 Task: In the Company novartis.com, Create email and send with subject: 'A Glimpse into the Future: Meet Our Disruptive Offering', and with mail content 'Hello_x000D_
Join a community of forward-thinkers and pioneers. Our transformative solution will empower you to shape the future of your industry.._x000D_
Kind Regards', attach the document: Contract.pdf and insert image: visitingcard.jpg. Below Kind Regards, write Tumblr and insert the URL: 'www.tumblr.com'. Mark checkbox to create task to follow up : In 1 month.  Enter or choose an email address of recipient's from company's contact and send.. Logged in from softage.4@softage.net
Action: Mouse moved to (69, 54)
Screenshot: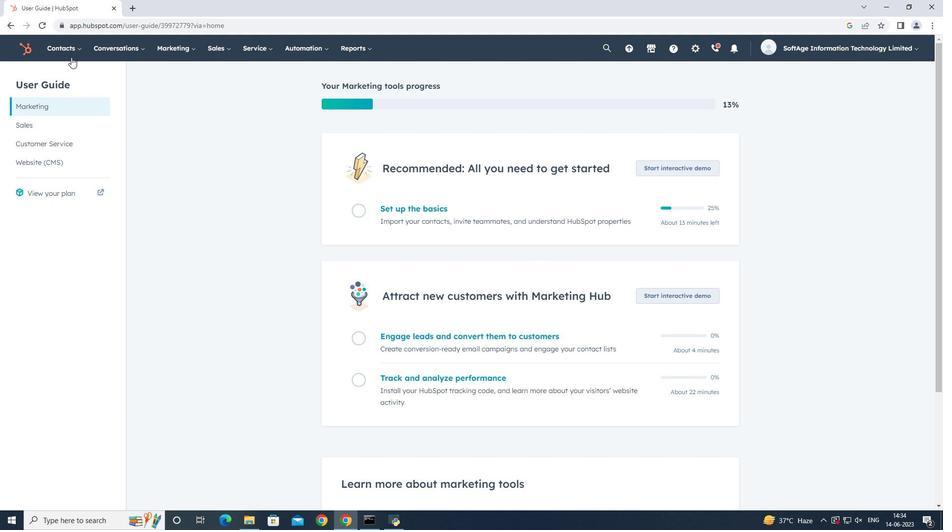 
Action: Mouse pressed left at (69, 54)
Screenshot: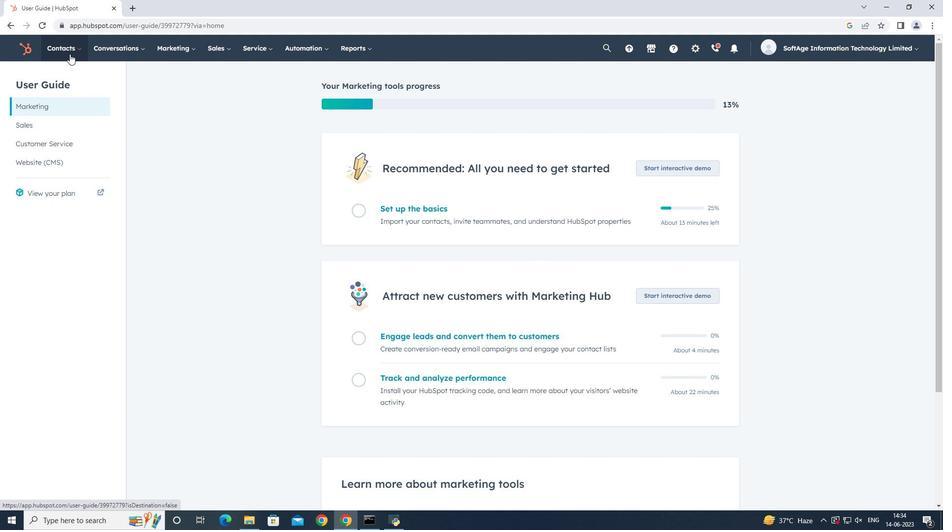 
Action: Mouse moved to (68, 99)
Screenshot: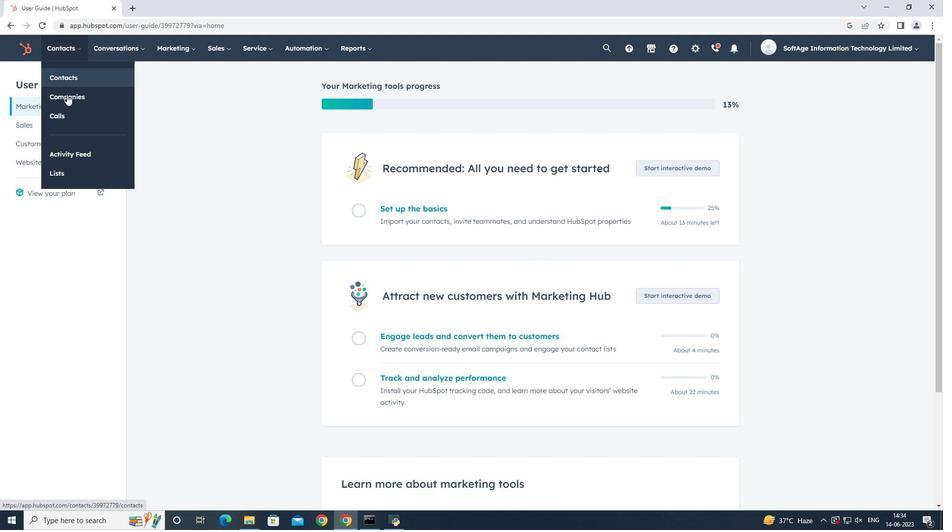 
Action: Mouse pressed left at (68, 99)
Screenshot: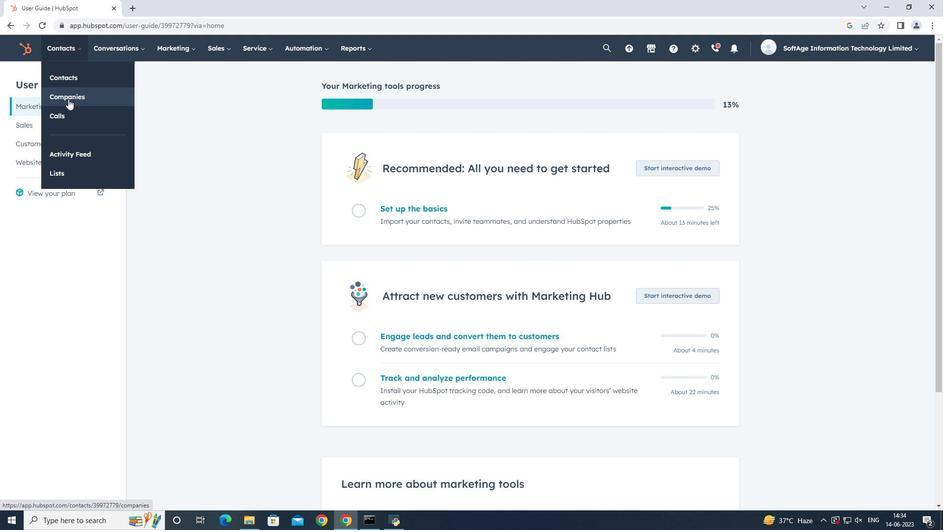 
Action: Mouse moved to (99, 162)
Screenshot: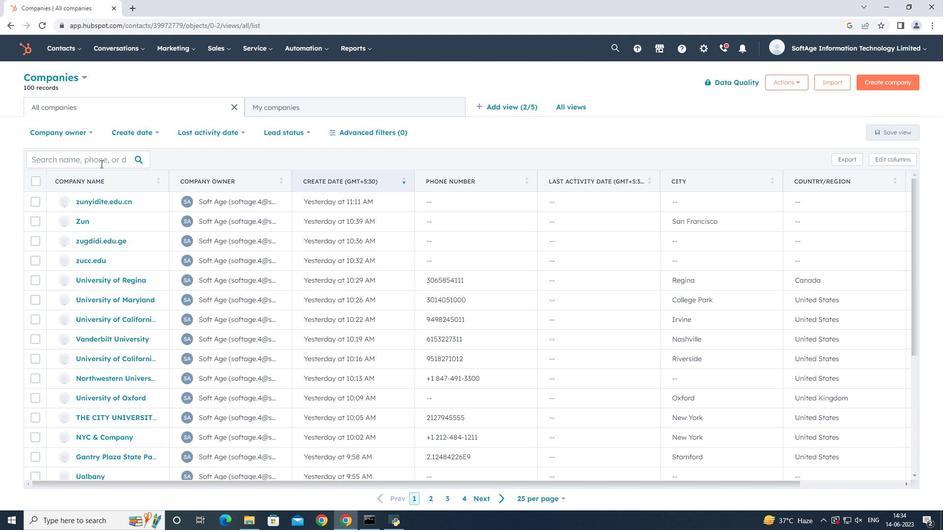 
Action: Mouse pressed left at (99, 162)
Screenshot: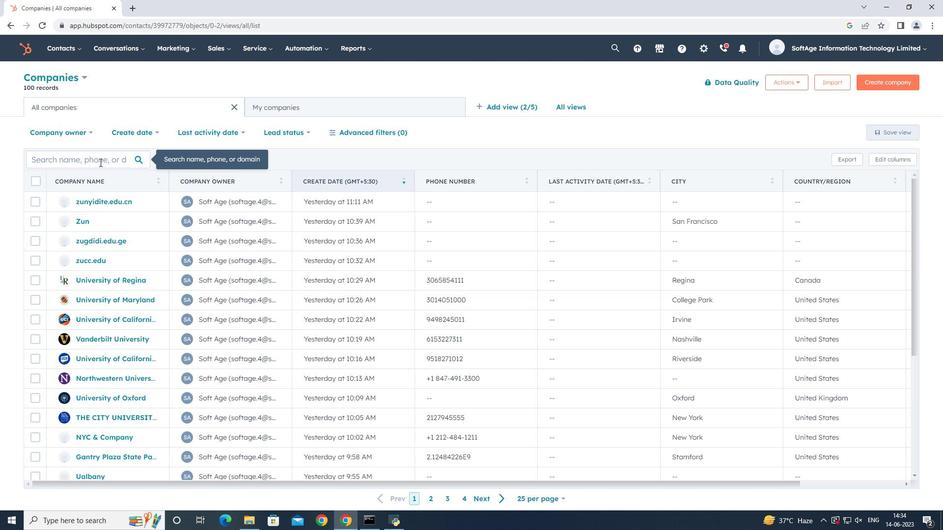 
Action: Key pressed novartis.com
Screenshot: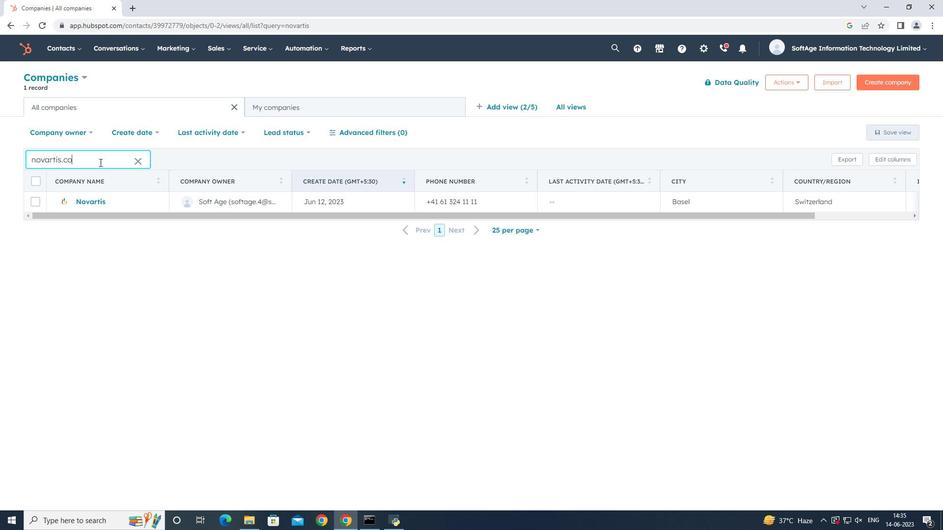 
Action: Mouse moved to (94, 203)
Screenshot: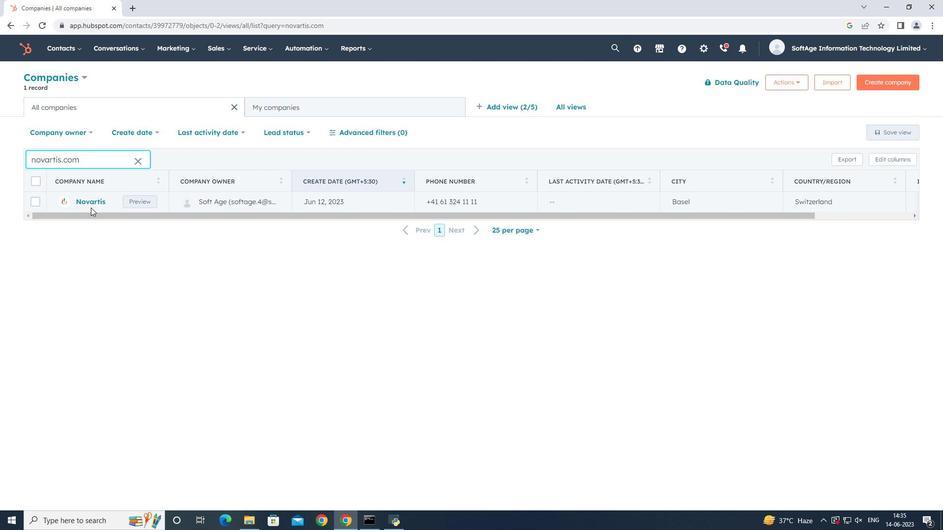 
Action: Mouse pressed left at (94, 203)
Screenshot: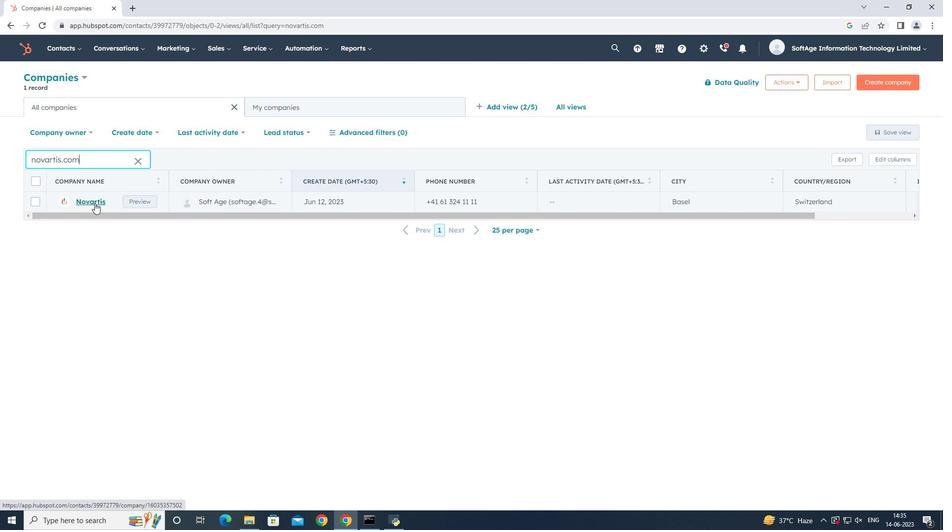 
Action: Mouse moved to (68, 163)
Screenshot: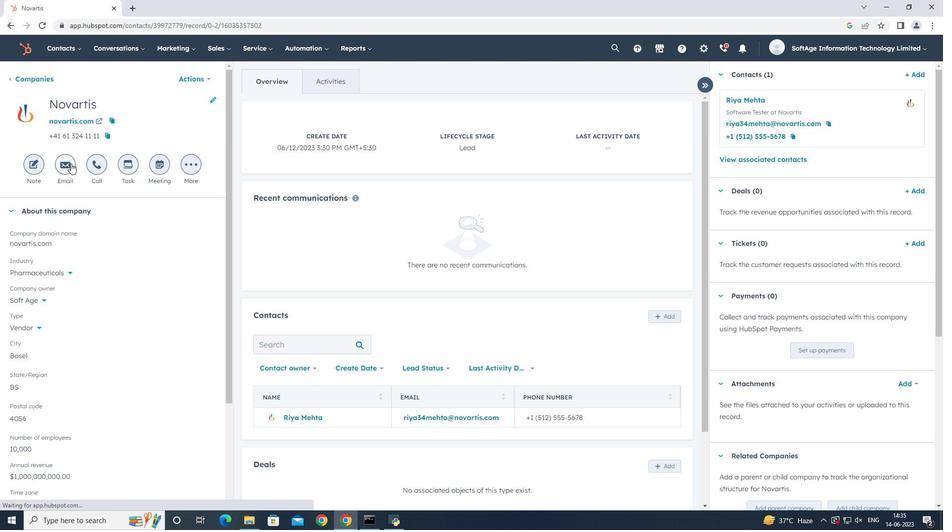 
Action: Mouse pressed left at (68, 163)
Screenshot: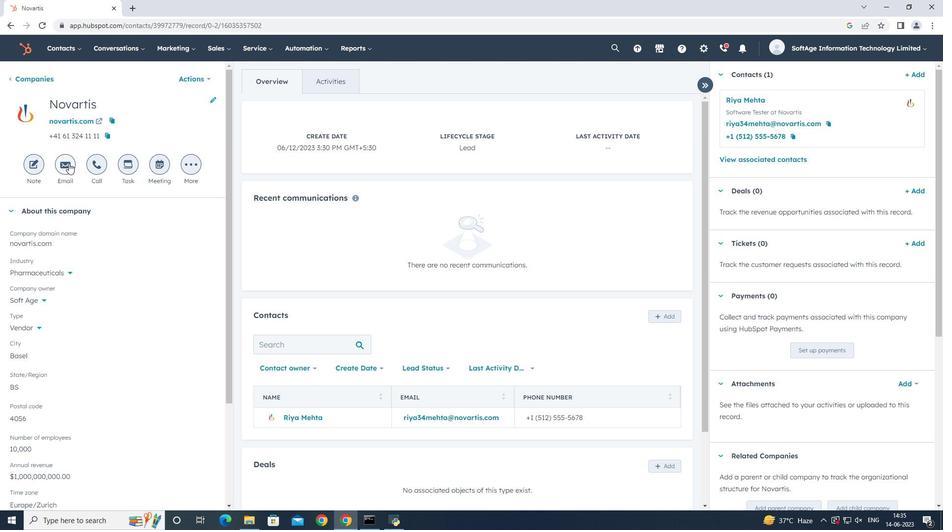 
Action: Mouse moved to (494, 335)
Screenshot: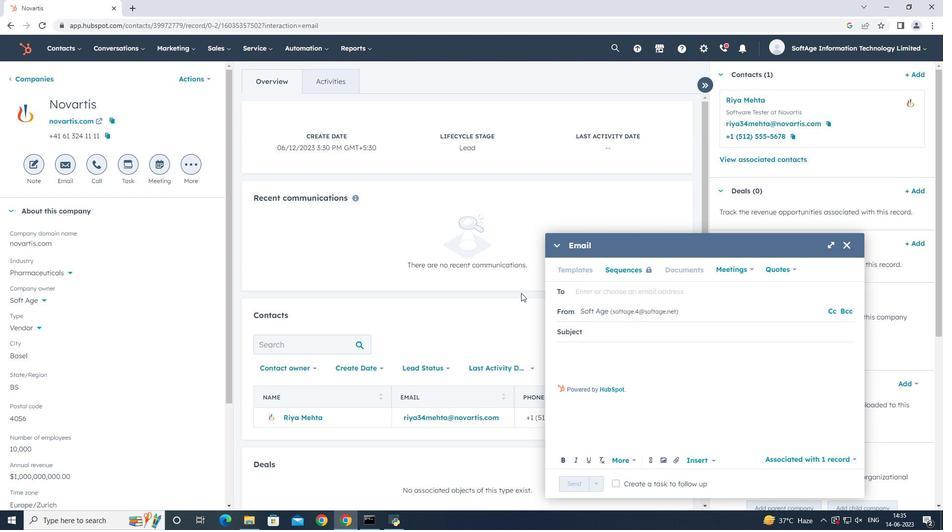 
Action: Key pressed <Key.shift><Key.shift><Key.shift><Key.shift><Key.shift>A<Key.space><Key.shift><Key.shift>Glimpse<Key.space>into<Key.space>the<Key.space>f<Key.backspace><Key.shift><Key.shift><Key.shift>Future<Key.shift_r>:<Key.space><Key.shift><Key.shift><Key.shift><Key.shift><Key.shift><Key.shift><Key.shift><Key.shift><Key.shift><Key.shift><Key.shift>Meet<Key.space><Key.shift>Our<Key.space><Key.shift>Disruptive<Key.space><Key.shift><Key.shift><Key.shift><Key.shift><Key.shift><Key.shift>Offering,<Key.tab><Key.shift>Hello,<Key.enter><Key.enter><Key.shift><Key.shift><Key.shift><Key.shift><Key.shift><Key.shift><Key.shift><Key.shift><Key.shift><Key.shift><Key.shift><Key.shift><Key.shift>Join<Key.space>a<Key.space>community<Key.space>of<Key.space>forward-thinkers<Key.space>and<Key.space>pioneers.<Key.space><Key.shift>Our<Key.space>transformative<Key.space>solution<Key.space>will<Key.space>empower<Key.space>you<Key.space>to<Key.space>shape<Key.space>the<Key.space>future<Key.space>of<Key.space>your<Key.space>industry..\<Key.backspace><Key.enter><Key.enter><Key.shift_r><Key.shift_r><Key.shift_r><Key.shift_r><Key.shift_r><Key.shift_r><Key.shift_r><Key.shift_r><Key.shift_r><Key.shift_r><Key.shift_r><Key.shift_r><Key.shift_r><Key.shift_r><Key.shift_r><Key.shift_r><Key.shift_r><Key.shift_r><Key.shift_r><Key.shift_r><Key.shift_r>Kind<Key.space><Key.shift>Regards,<Key.enter>
Screenshot: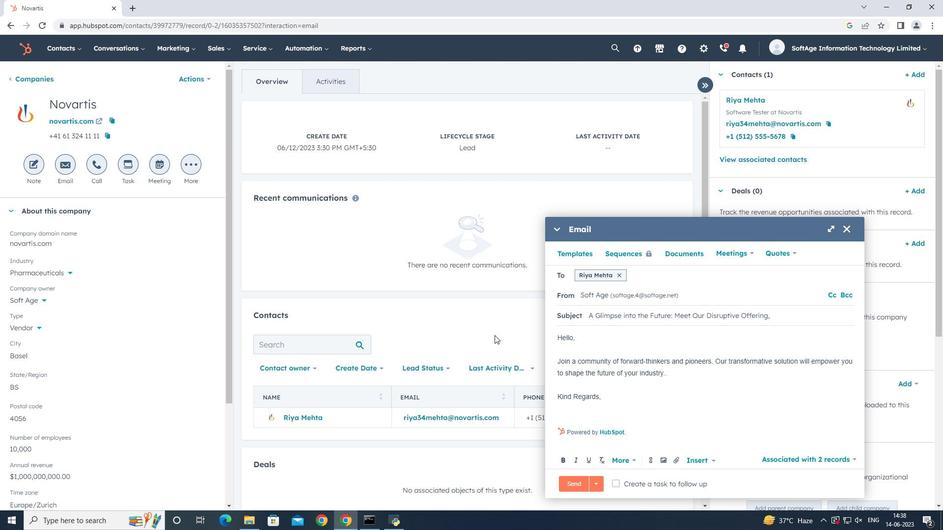 
Action: Mouse moved to (679, 456)
Screenshot: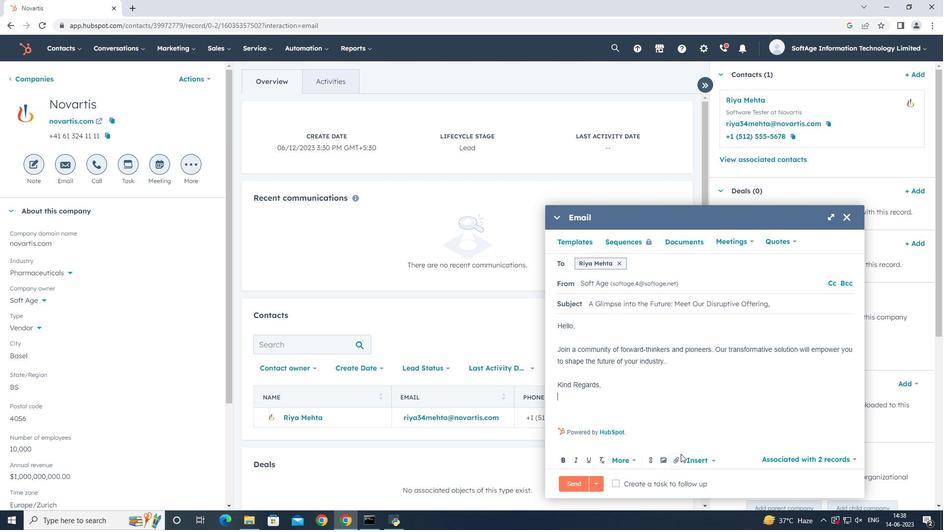 
Action: Mouse pressed left at (679, 456)
Screenshot: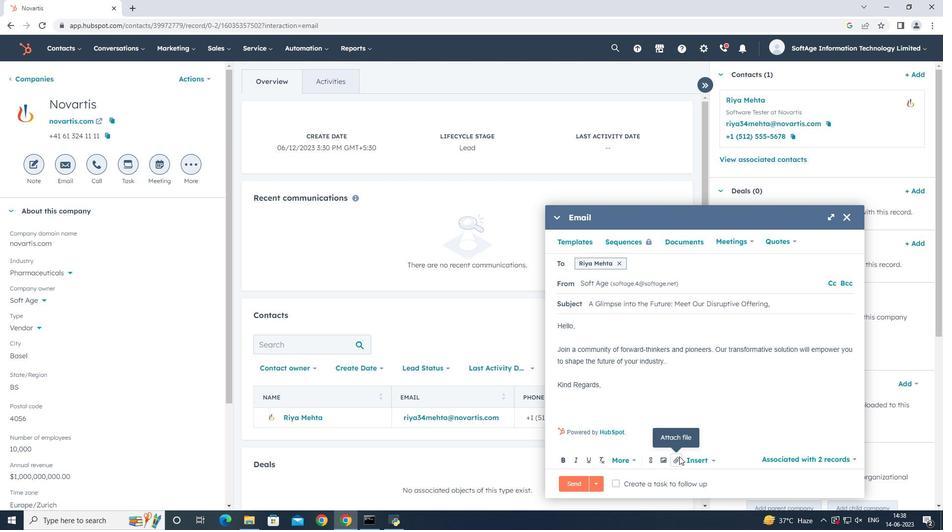 
Action: Mouse moved to (702, 434)
Screenshot: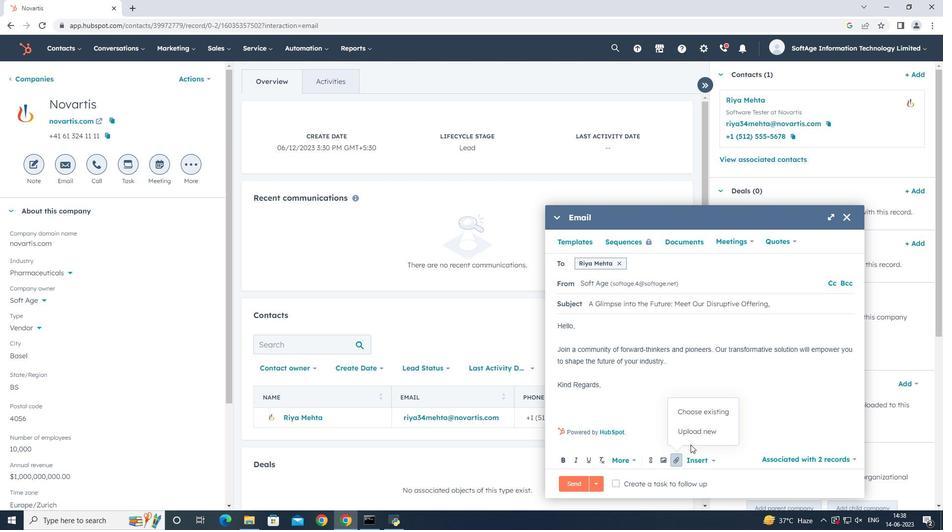 
Action: Mouse pressed left at (702, 434)
Screenshot: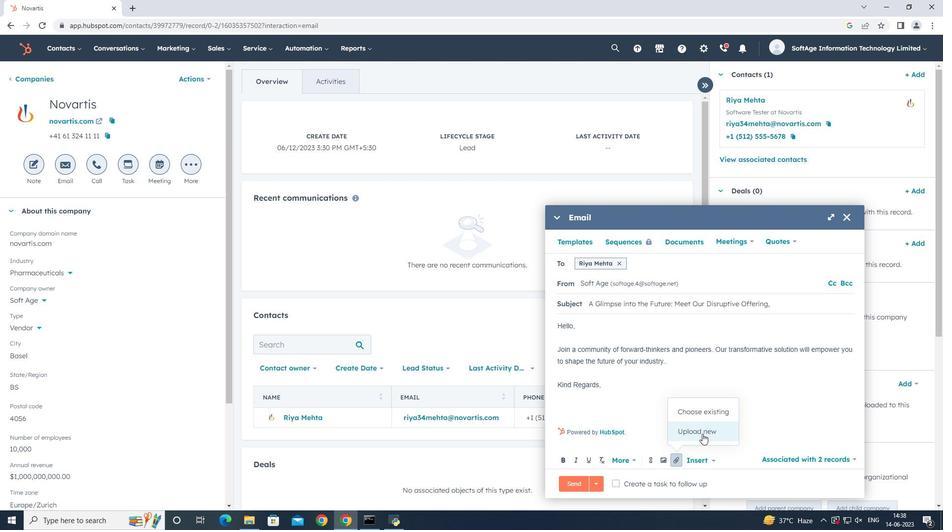 
Action: Mouse moved to (235, 94)
Screenshot: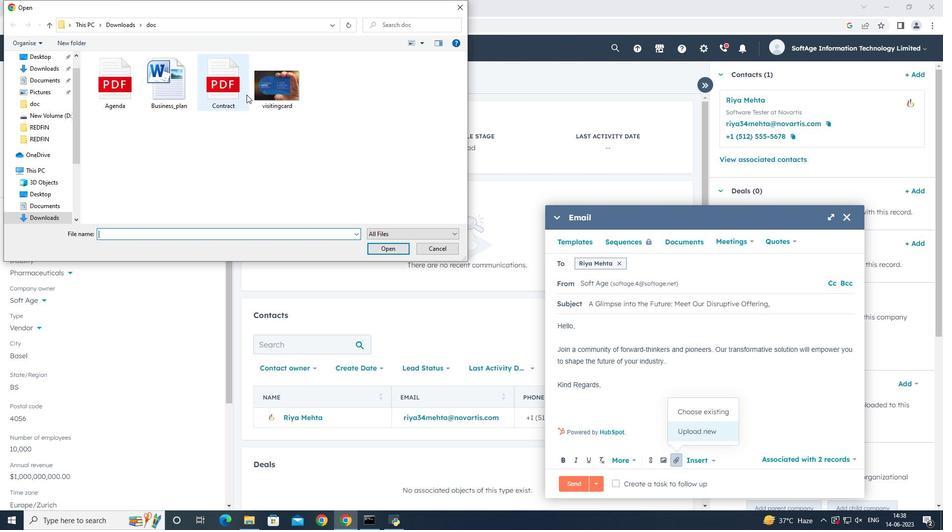 
Action: Mouse pressed left at (235, 94)
Screenshot: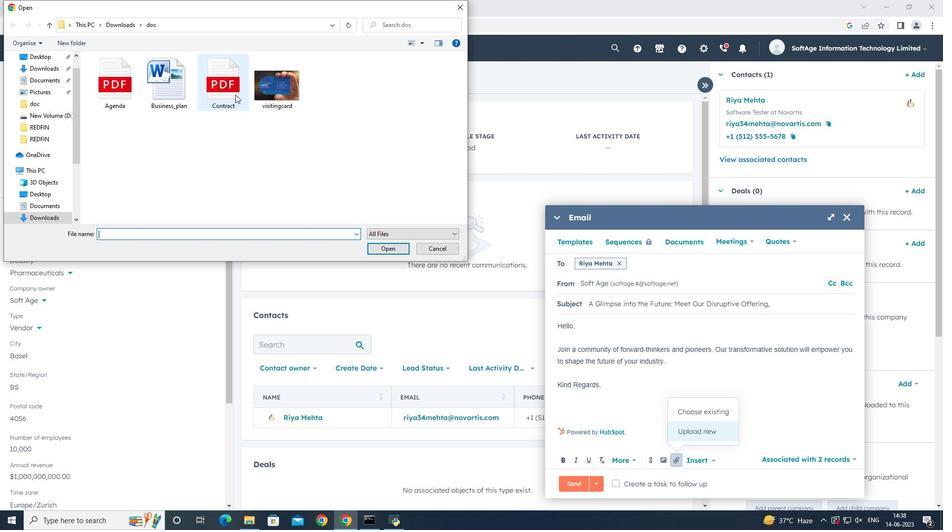 
Action: Mouse pressed left at (235, 94)
Screenshot: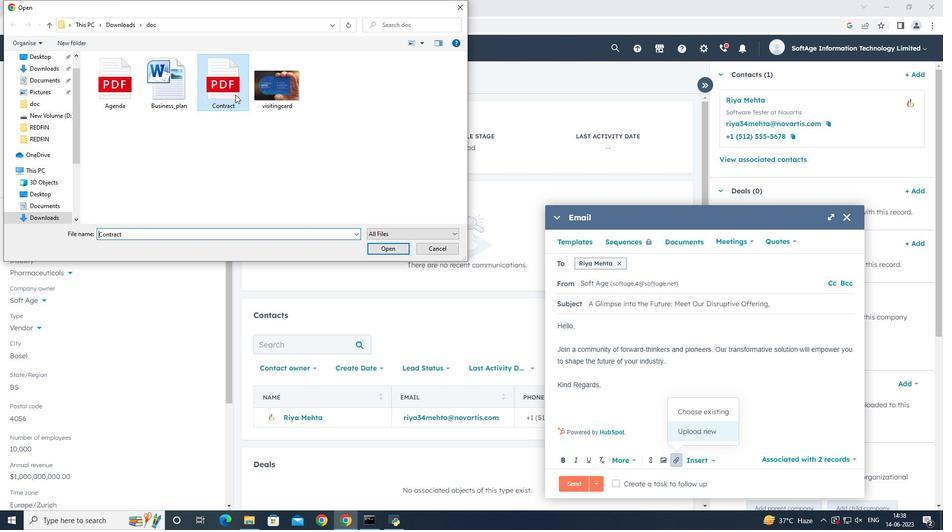 
Action: Mouse moved to (663, 434)
Screenshot: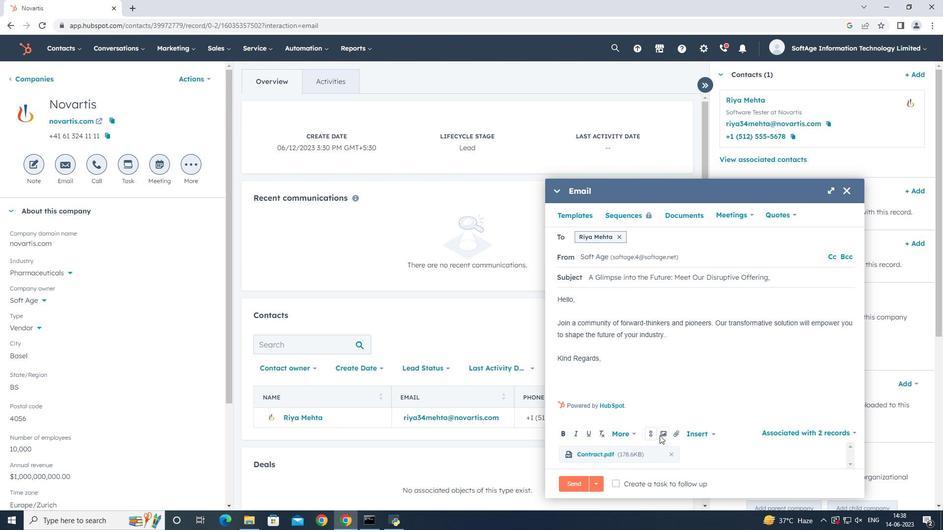 
Action: Mouse pressed left at (663, 434)
Screenshot: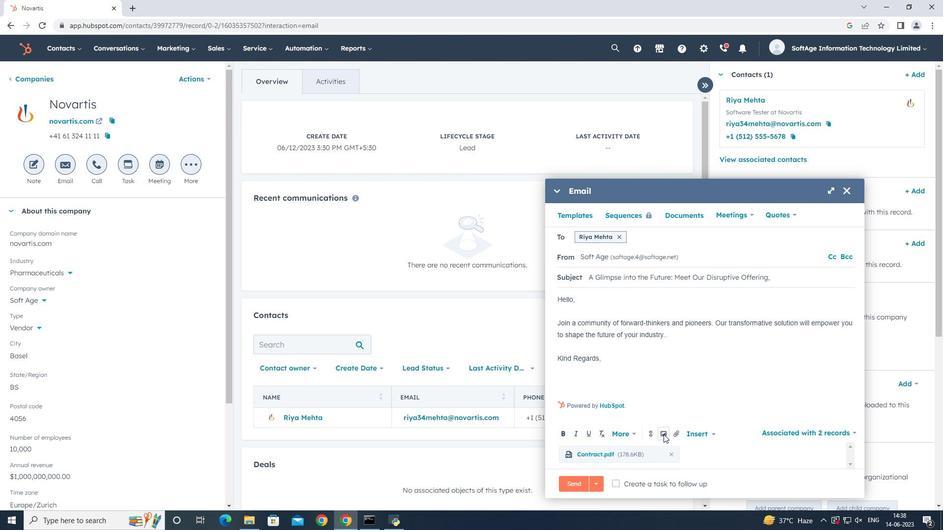 
Action: Mouse moved to (671, 408)
Screenshot: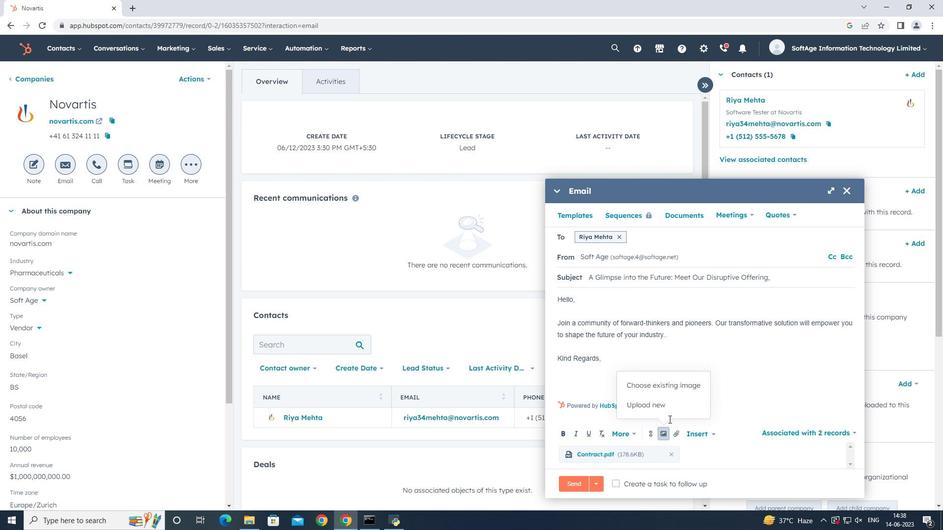 
Action: Mouse pressed left at (671, 408)
Screenshot: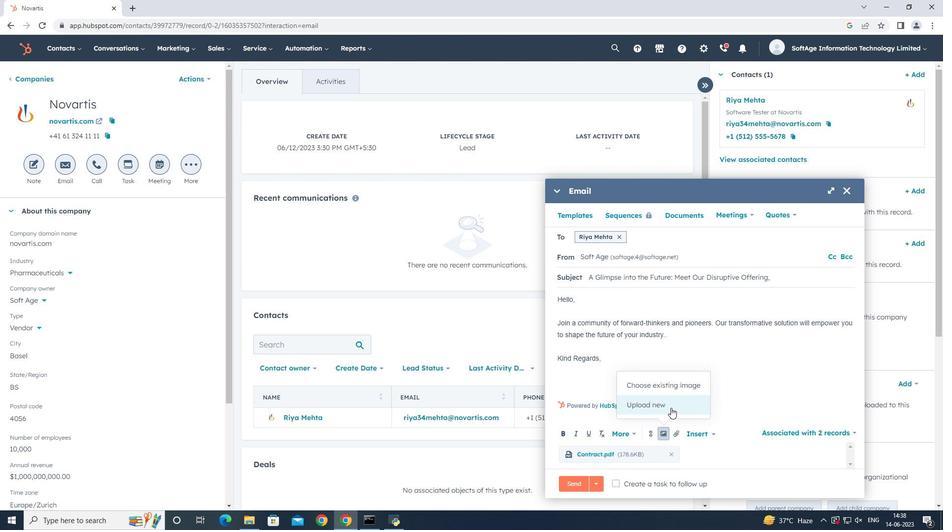 
Action: Mouse moved to (120, 84)
Screenshot: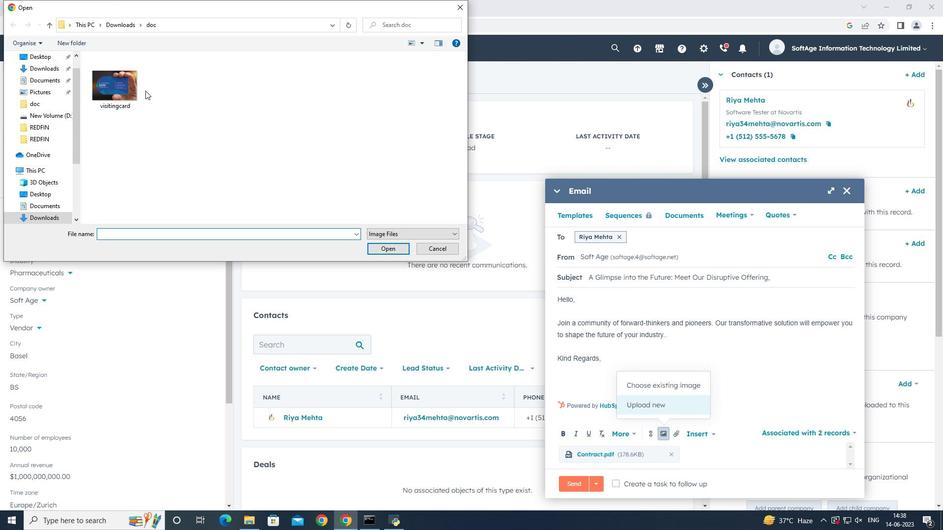 
Action: Mouse pressed left at (120, 84)
Screenshot: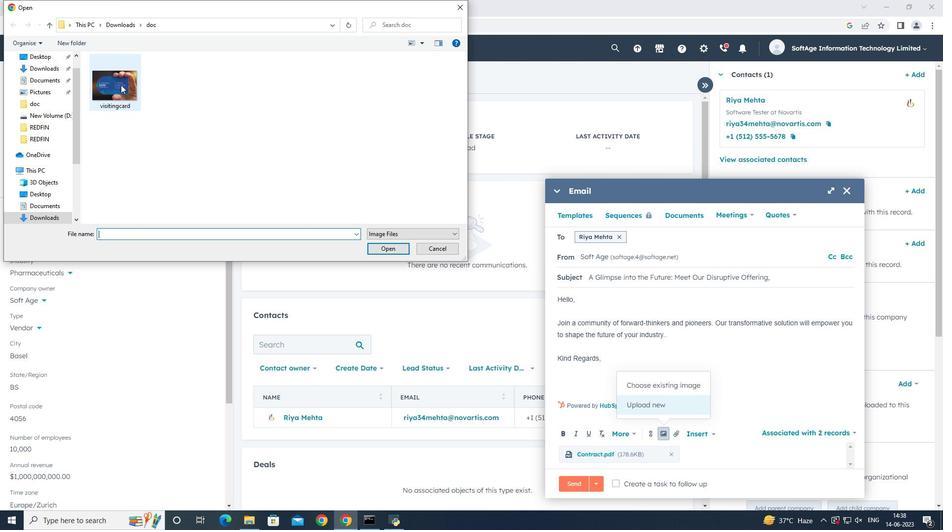 
Action: Mouse pressed left at (120, 84)
Screenshot: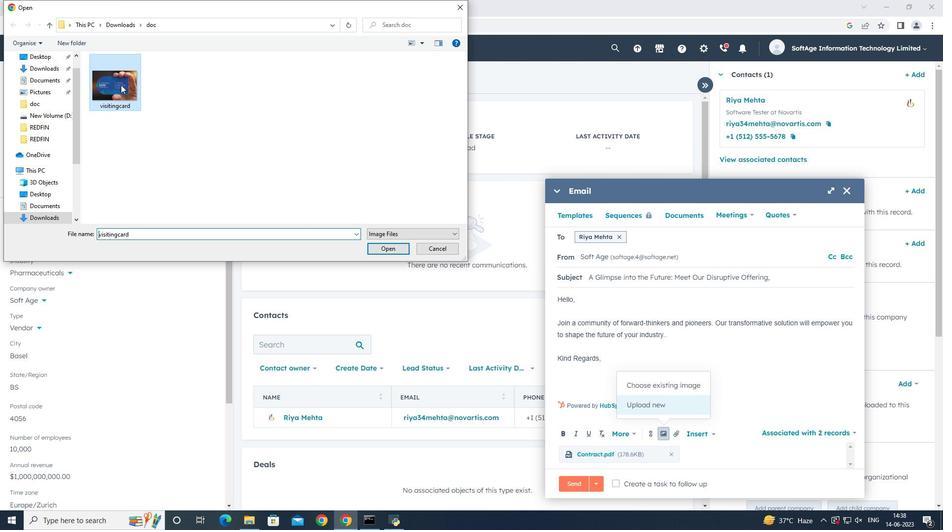 
Action: Mouse moved to (606, 266)
Screenshot: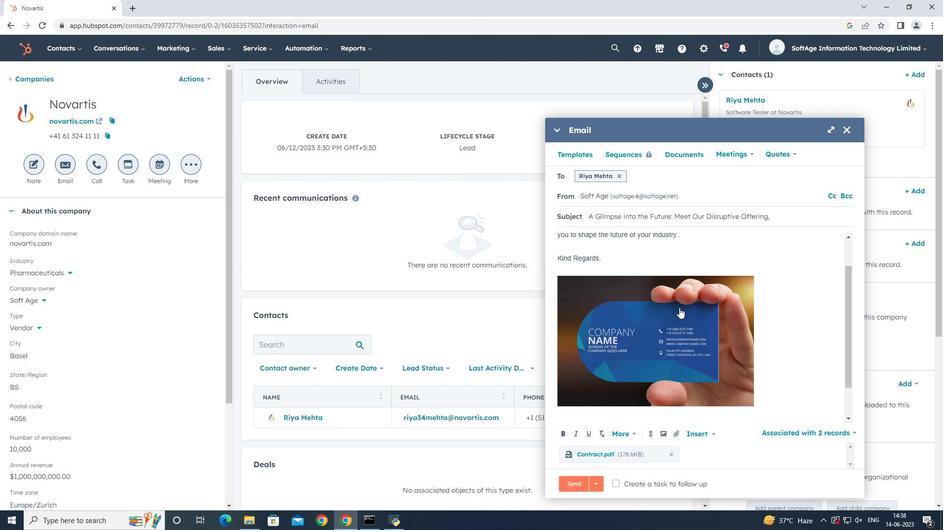 
Action: Mouse pressed left at (606, 266)
Screenshot: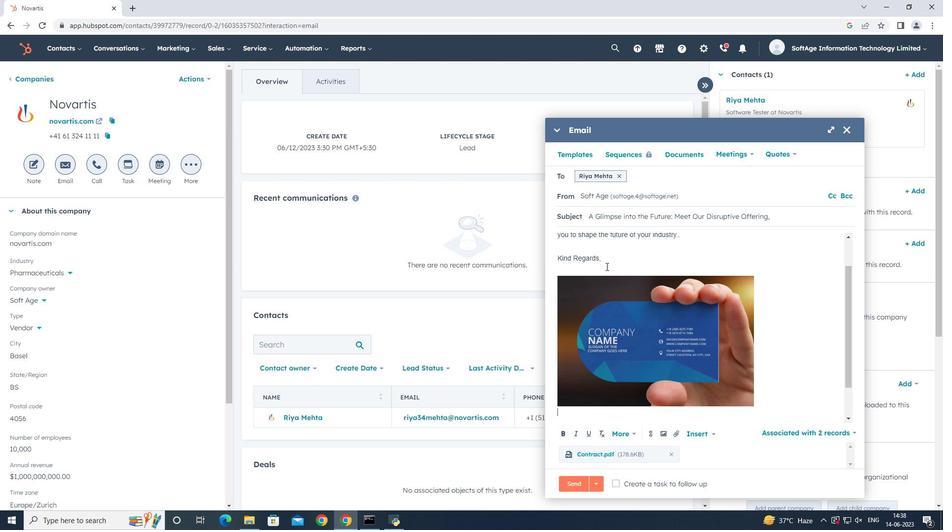 
Action: Mouse moved to (612, 273)
Screenshot: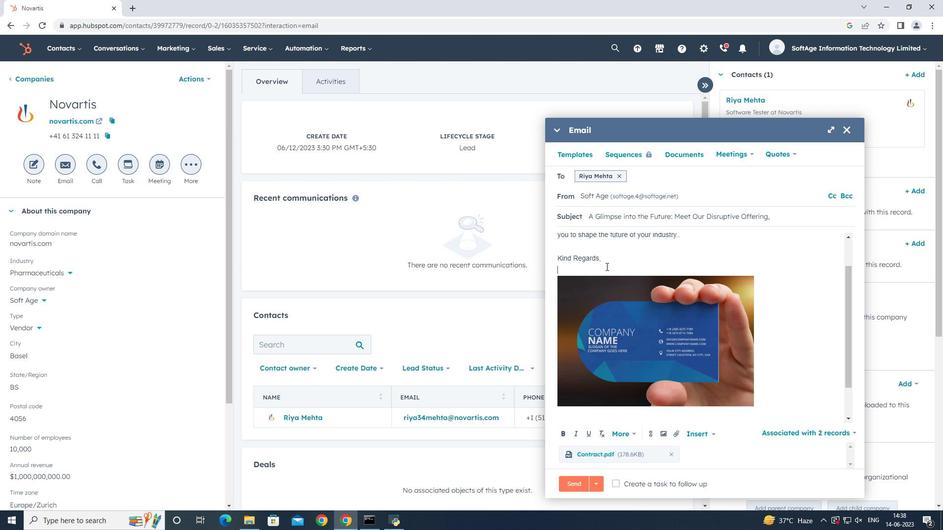 
Action: Key pressed <Key.shift><Key.shift><Key.shift><Key.shift><Key.shift>Tumblr
Screenshot: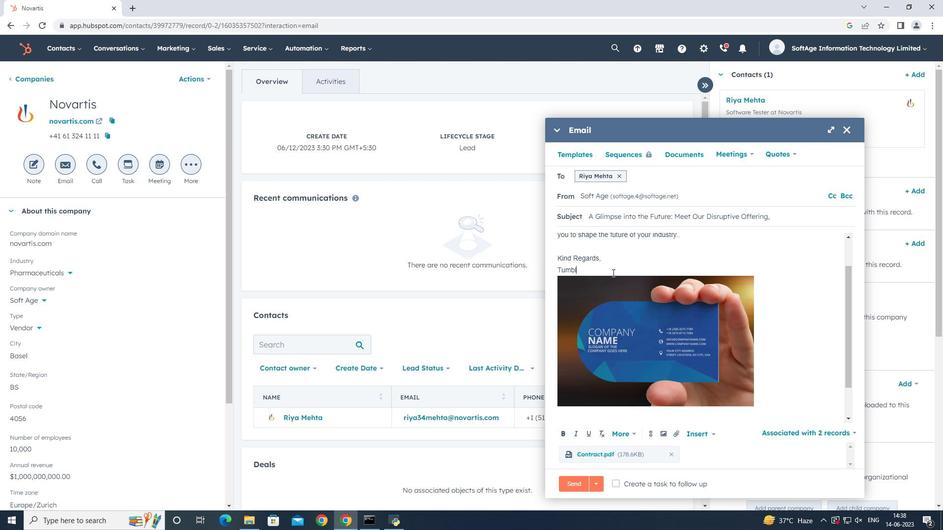 
Action: Mouse moved to (651, 434)
Screenshot: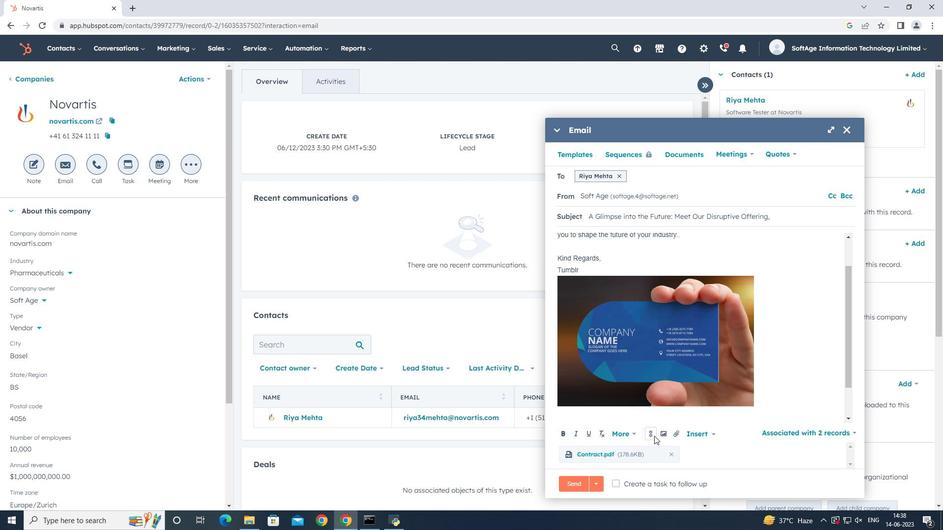 
Action: Mouse pressed left at (651, 434)
Screenshot: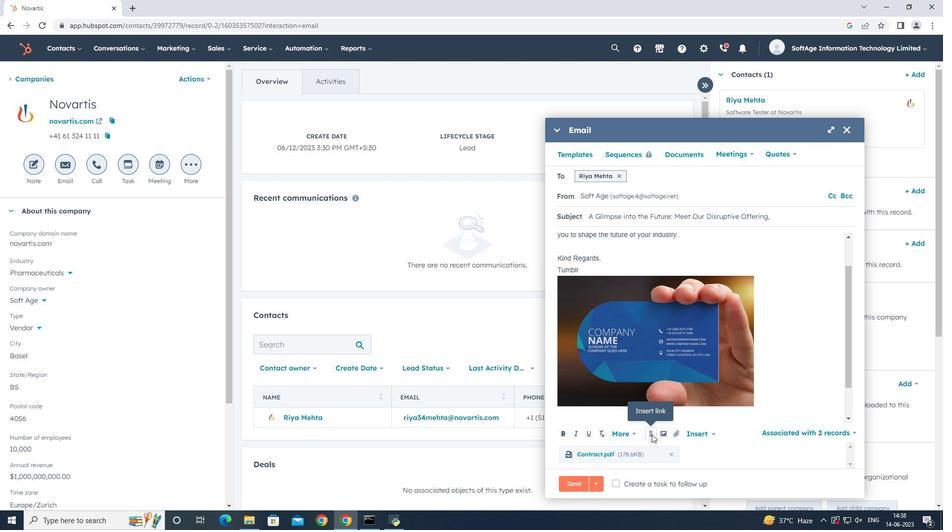 
Action: Mouse moved to (681, 365)
Screenshot: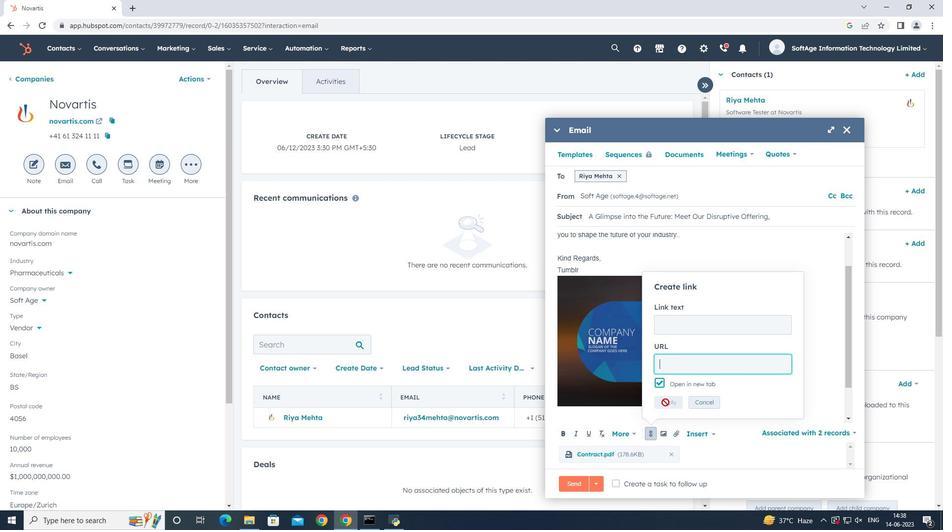 
Action: Key pressed www.tumblr.com
Screenshot: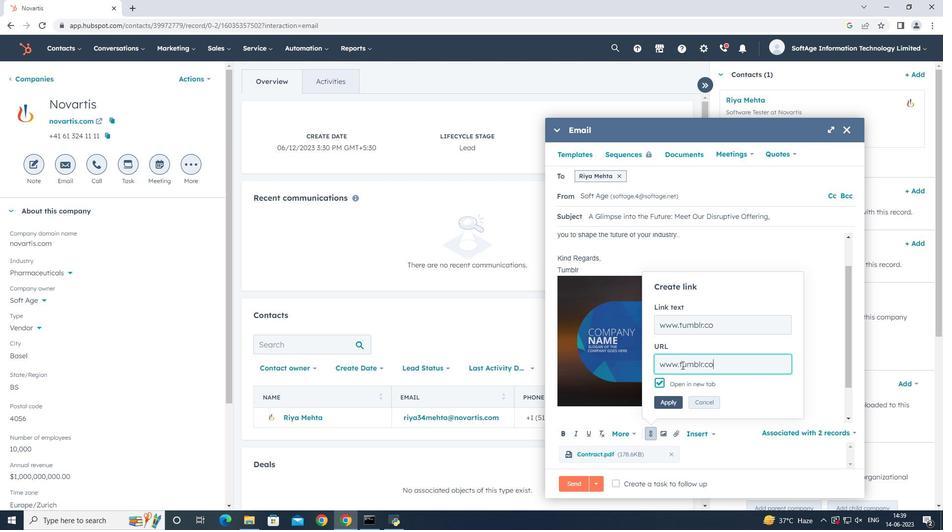 
Action: Mouse moved to (673, 399)
Screenshot: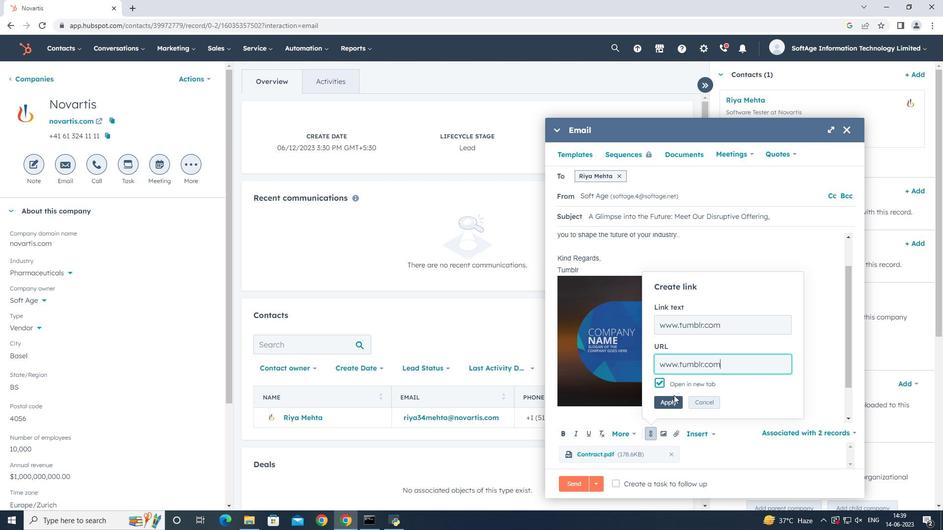 
Action: Mouse pressed left at (673, 399)
Screenshot: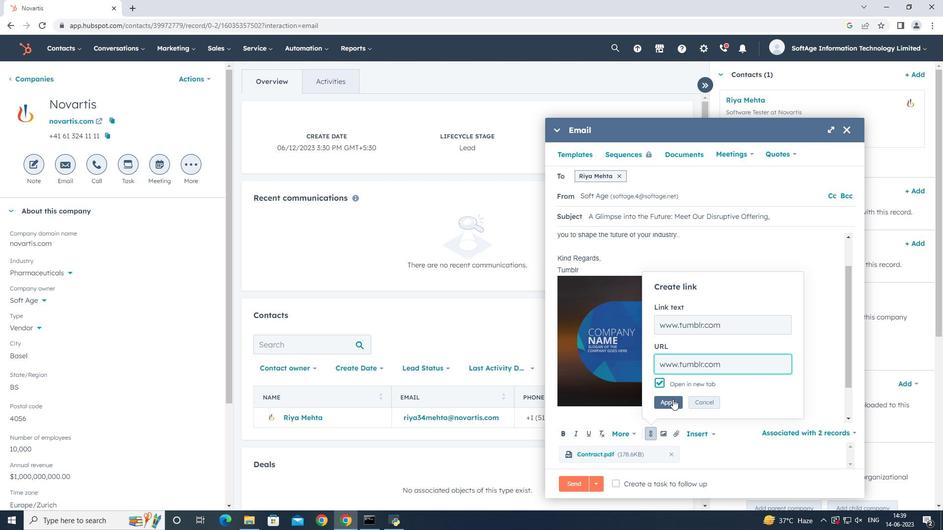
Action: Mouse moved to (639, 481)
Screenshot: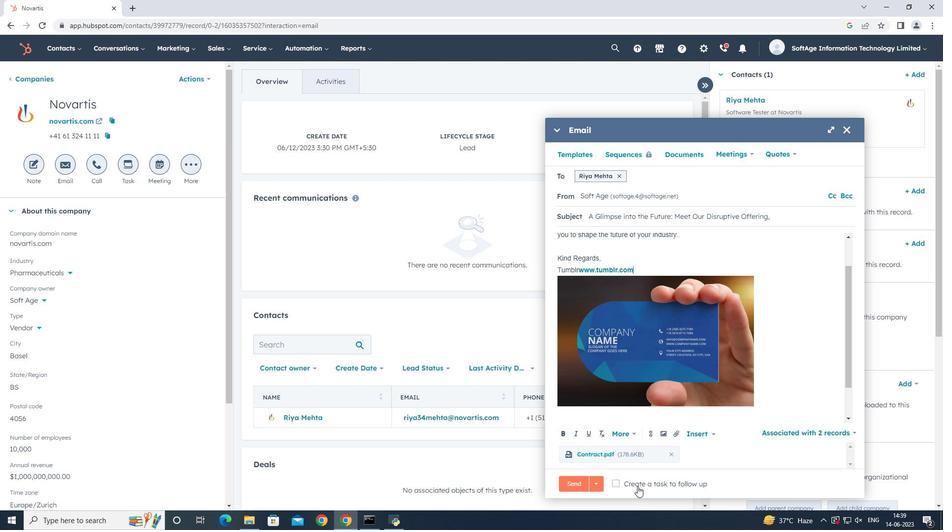 
Action: Mouse pressed left at (639, 481)
Screenshot: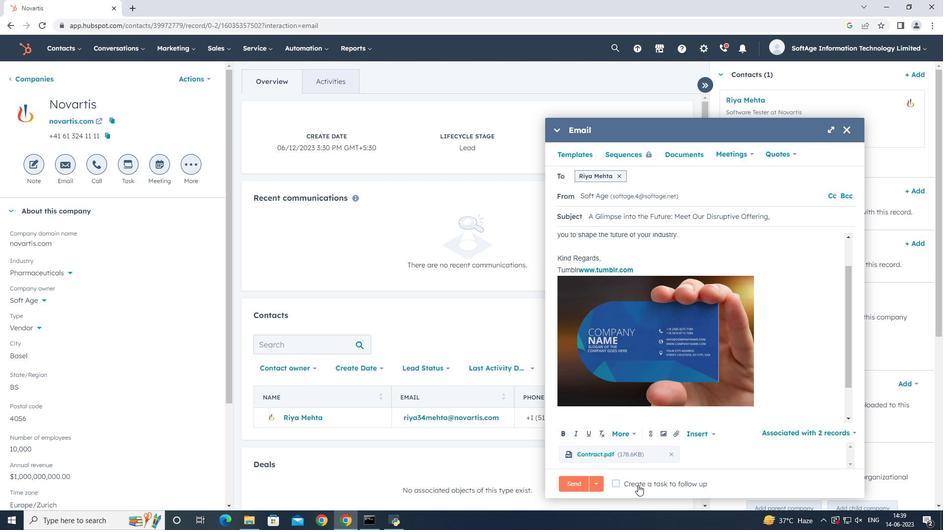 
Action: Mouse moved to (757, 485)
Screenshot: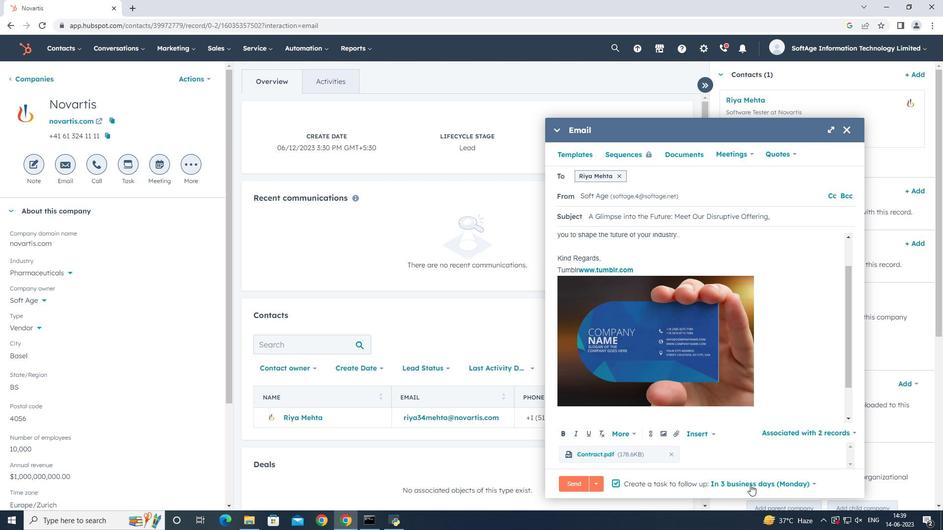 
Action: Mouse pressed left at (757, 485)
Screenshot: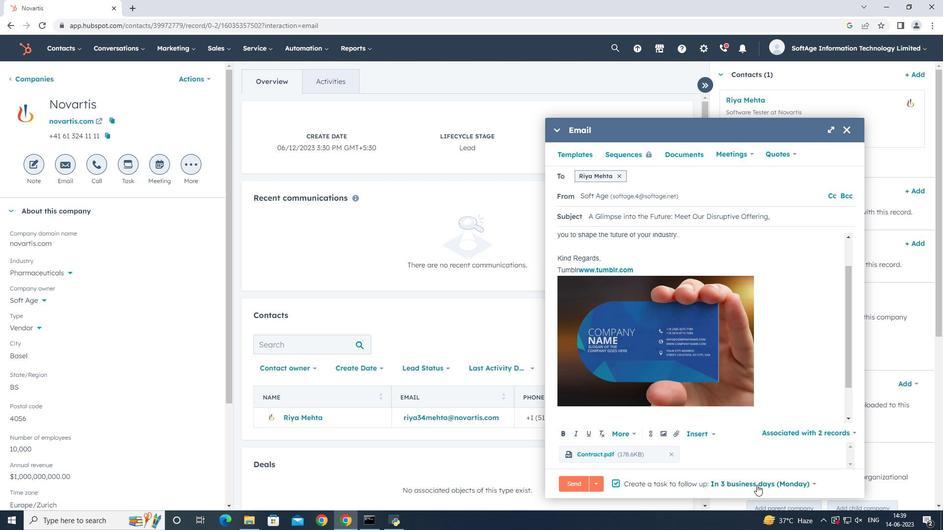 
Action: Mouse moved to (767, 446)
Screenshot: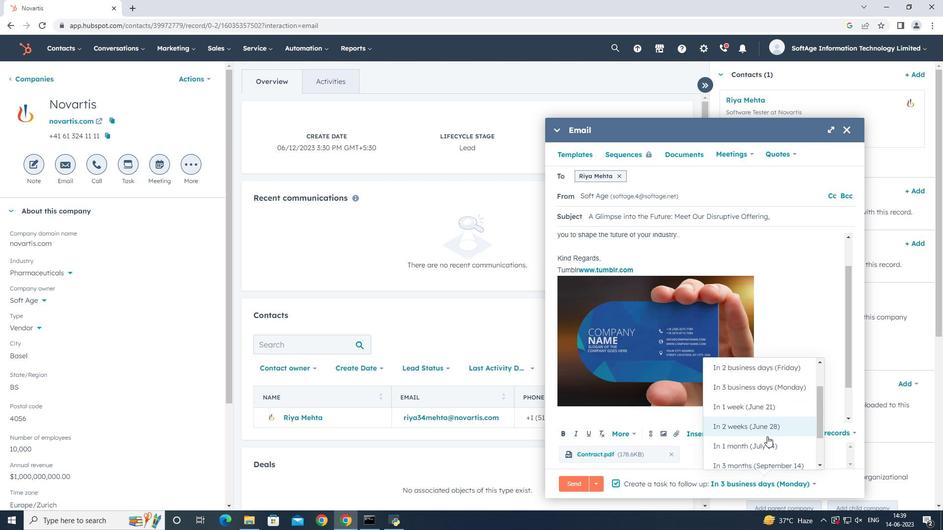 
Action: Mouse pressed left at (767, 446)
Screenshot: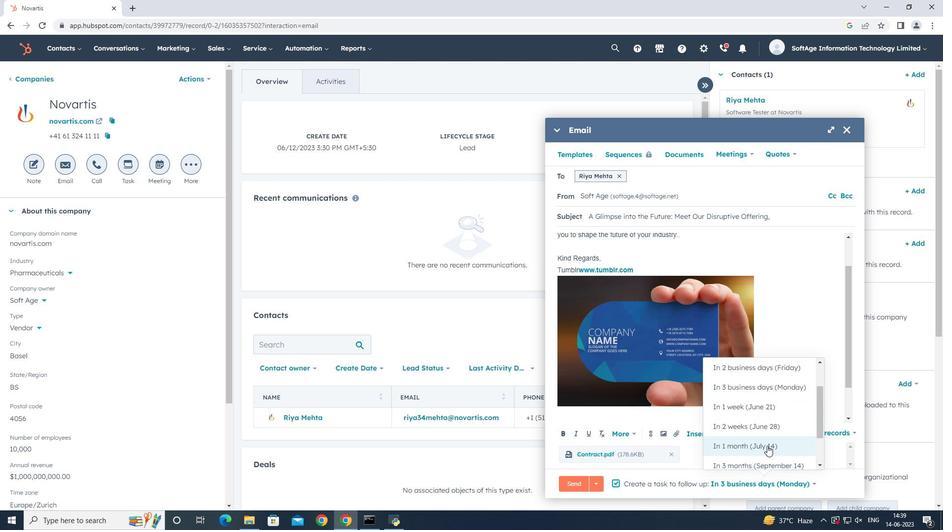 
Action: Mouse moved to (575, 480)
Screenshot: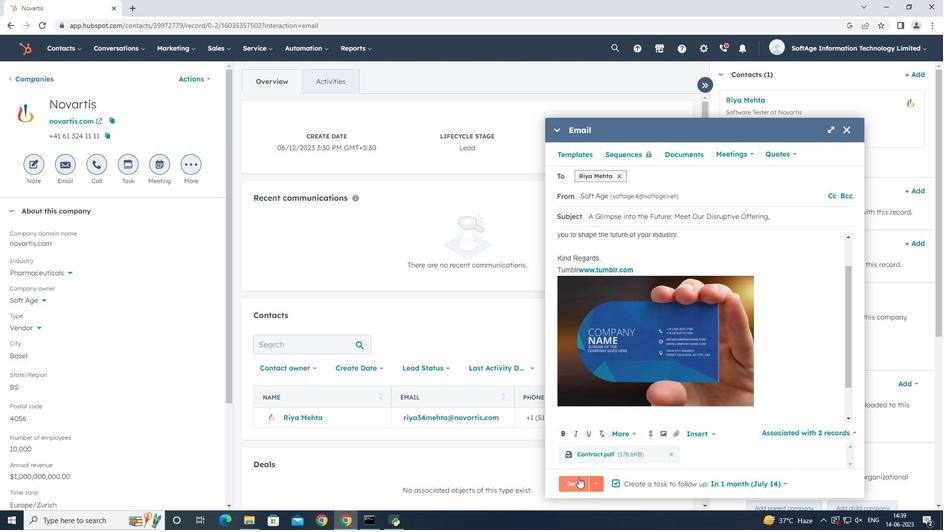 
Action: Mouse pressed left at (575, 480)
Screenshot: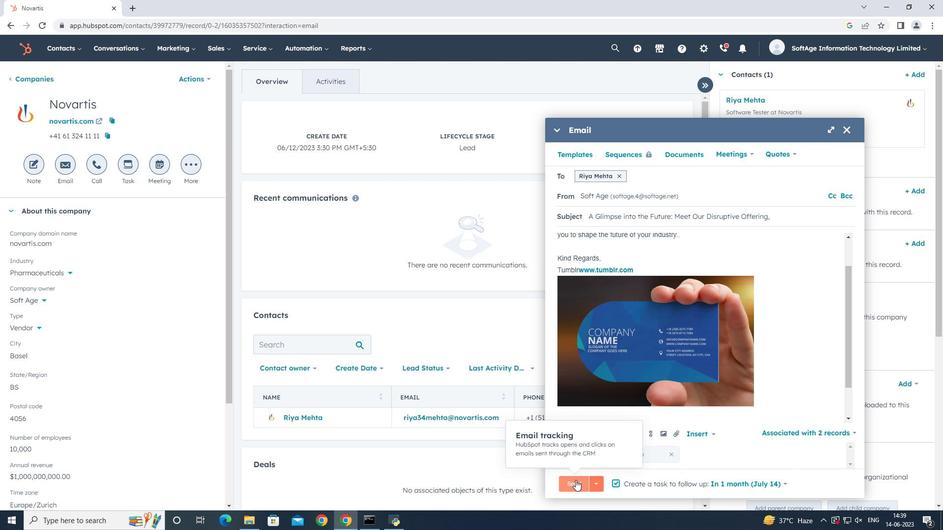 
Action: Mouse moved to (437, 238)
Screenshot: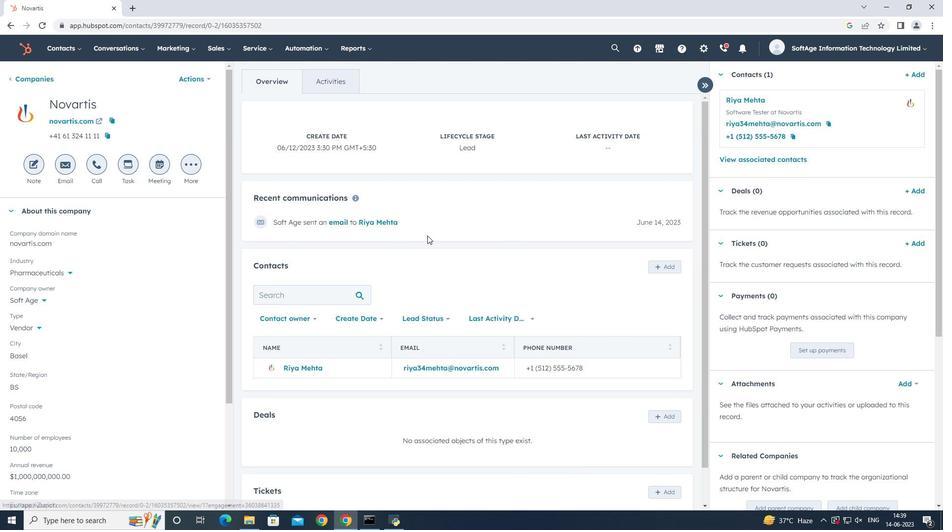 
